 Task: Sort the products in the category "Pasta" by price (highest first).
Action: Mouse pressed left at (18, 106)
Screenshot: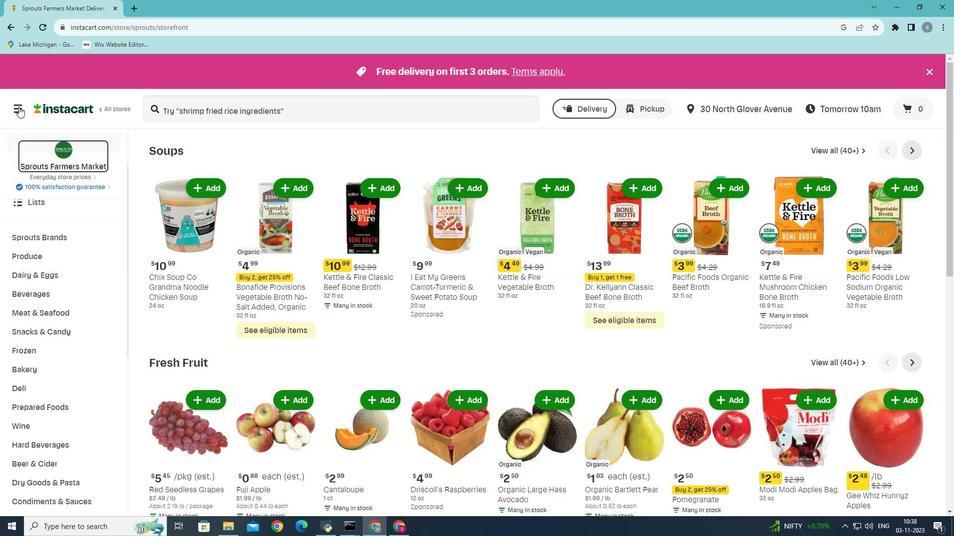 
Action: Mouse moved to (44, 276)
Screenshot: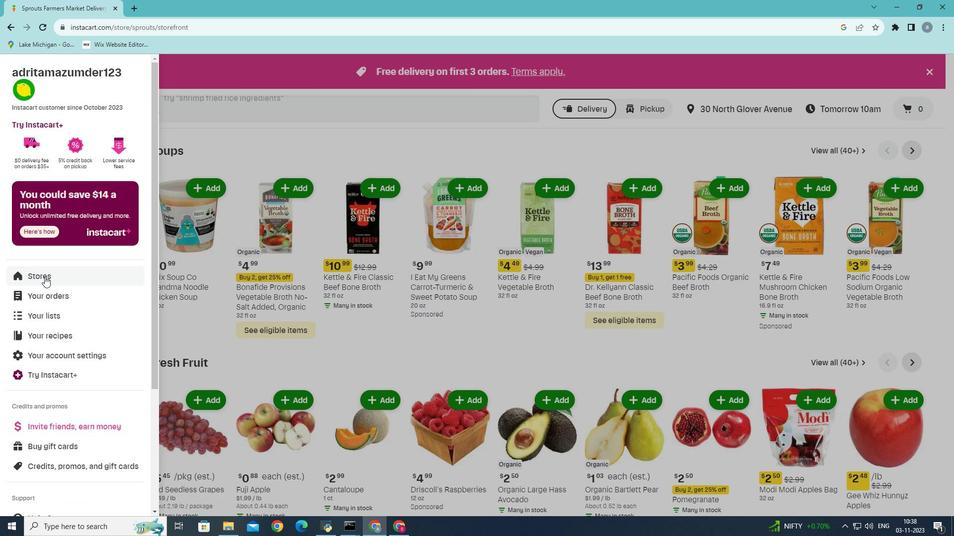 
Action: Mouse pressed left at (44, 276)
Screenshot: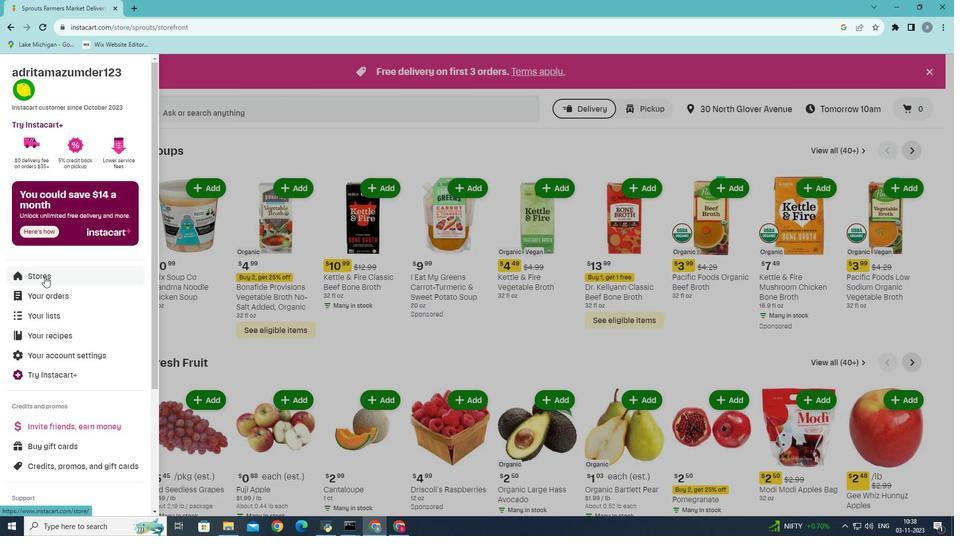 
Action: Mouse moved to (233, 110)
Screenshot: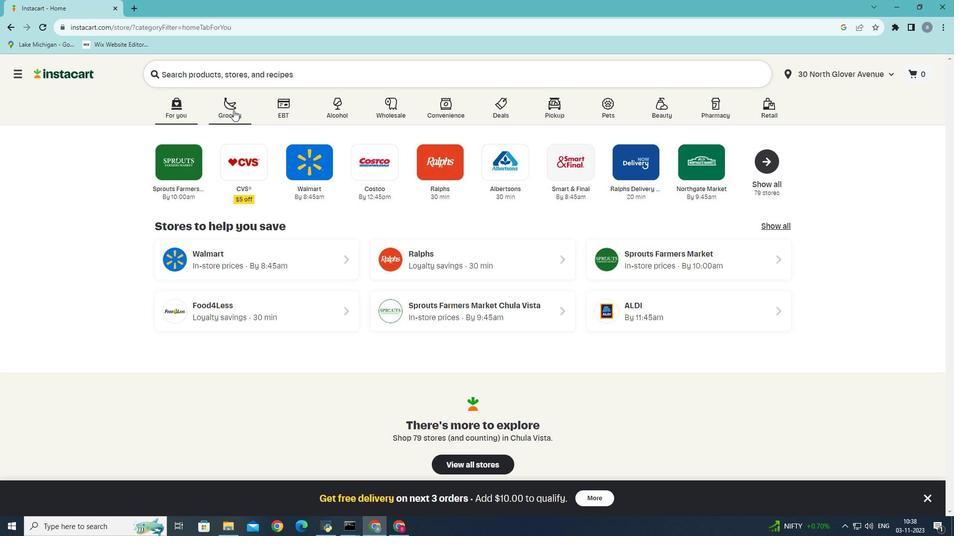 
Action: Mouse pressed left at (233, 110)
Screenshot: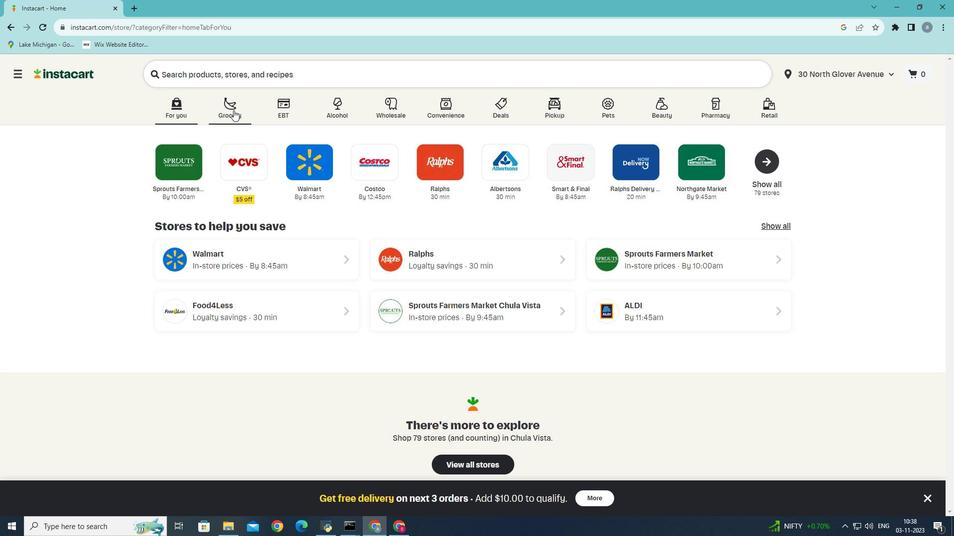 
Action: Mouse moved to (233, 289)
Screenshot: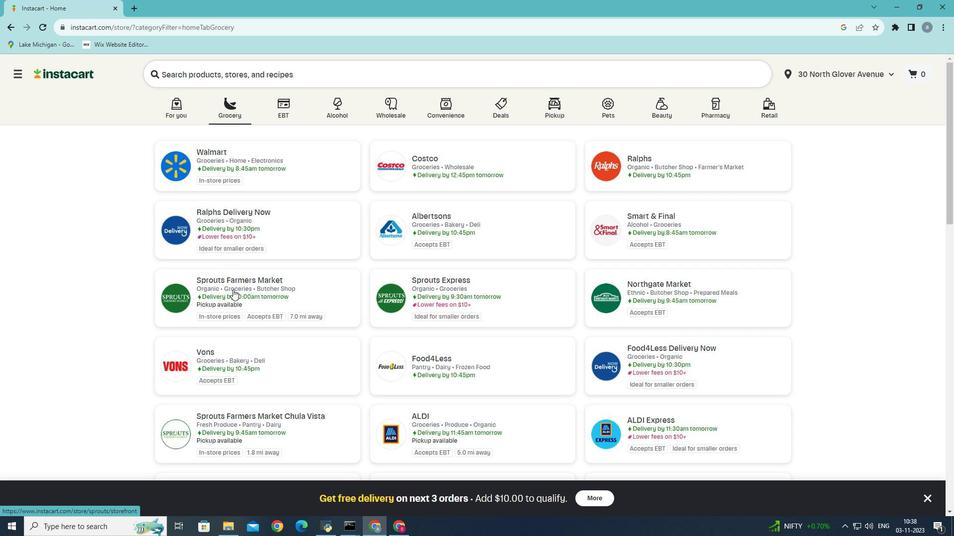 
Action: Mouse pressed left at (233, 289)
Screenshot: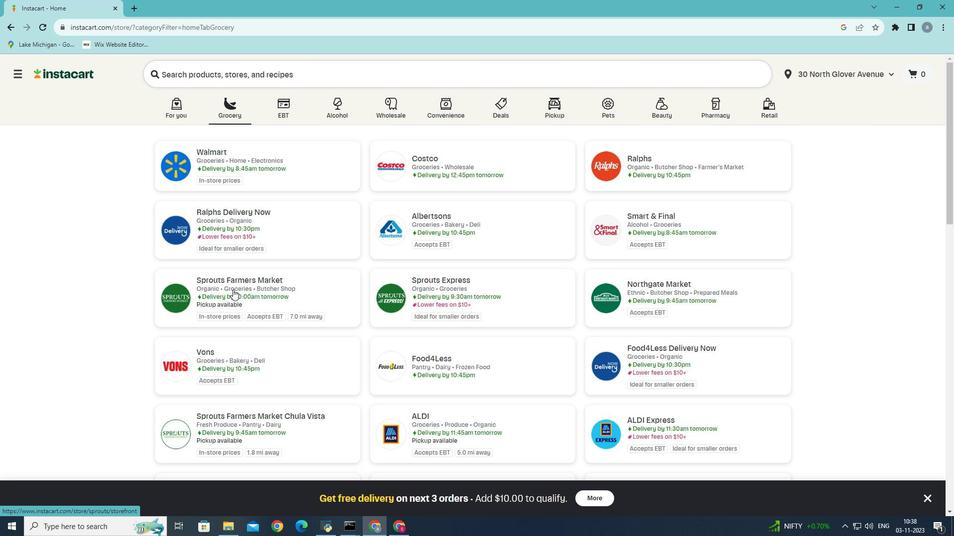 
Action: Mouse moved to (54, 454)
Screenshot: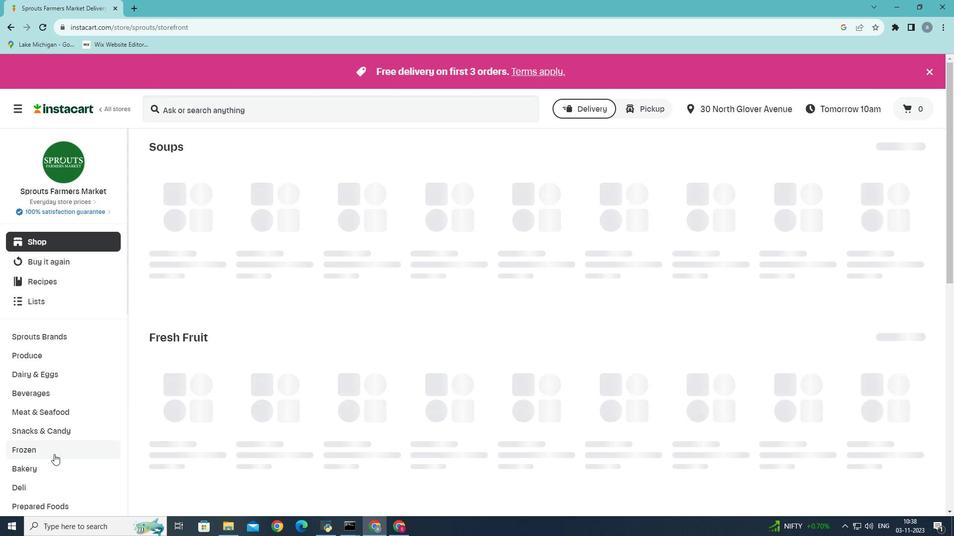 
Action: Mouse scrolled (54, 454) with delta (0, 0)
Screenshot: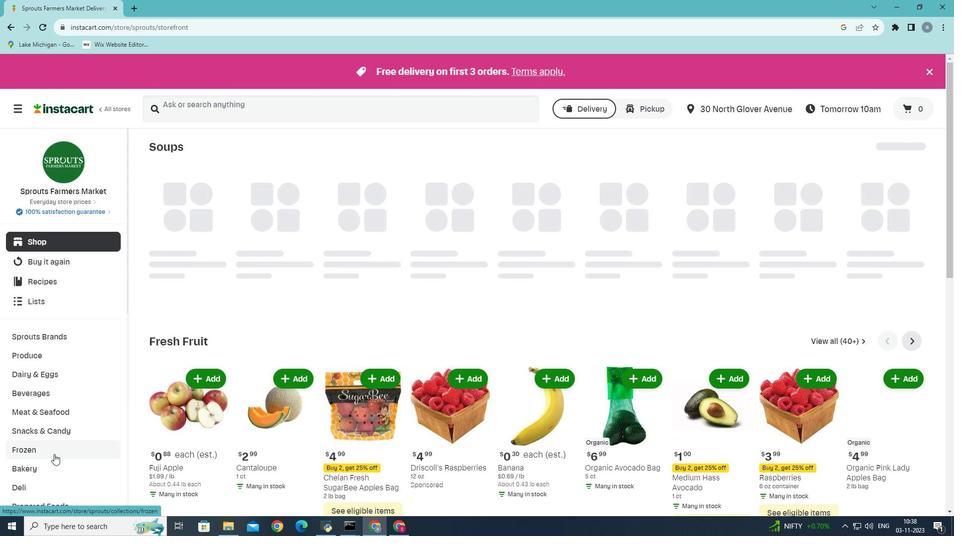 
Action: Mouse pressed left at (54, 454)
Screenshot: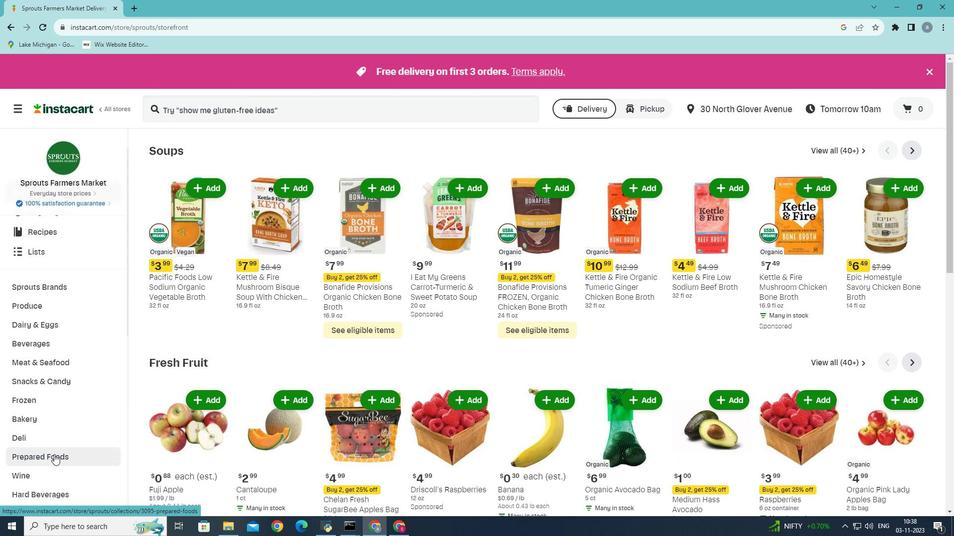 
Action: Mouse moved to (356, 172)
Screenshot: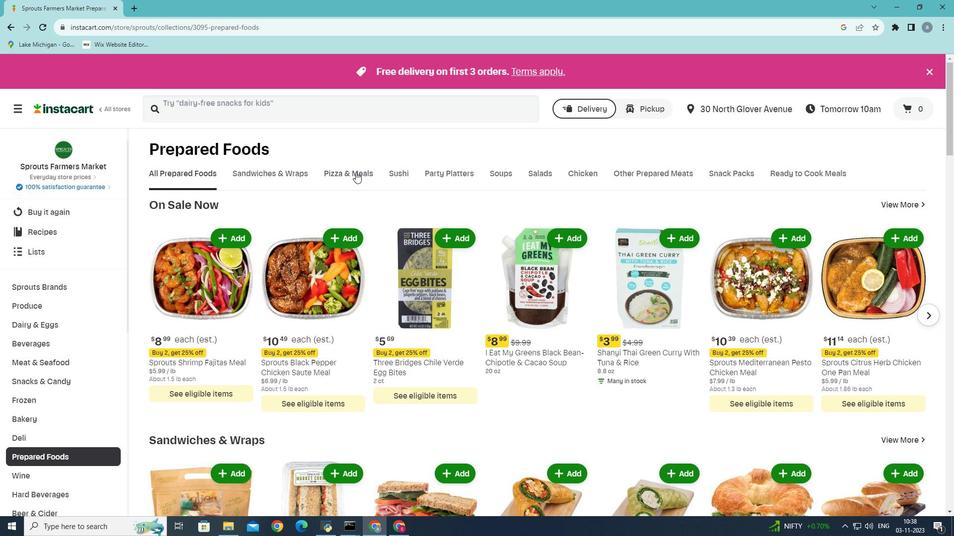 
Action: Mouse pressed left at (356, 172)
Screenshot: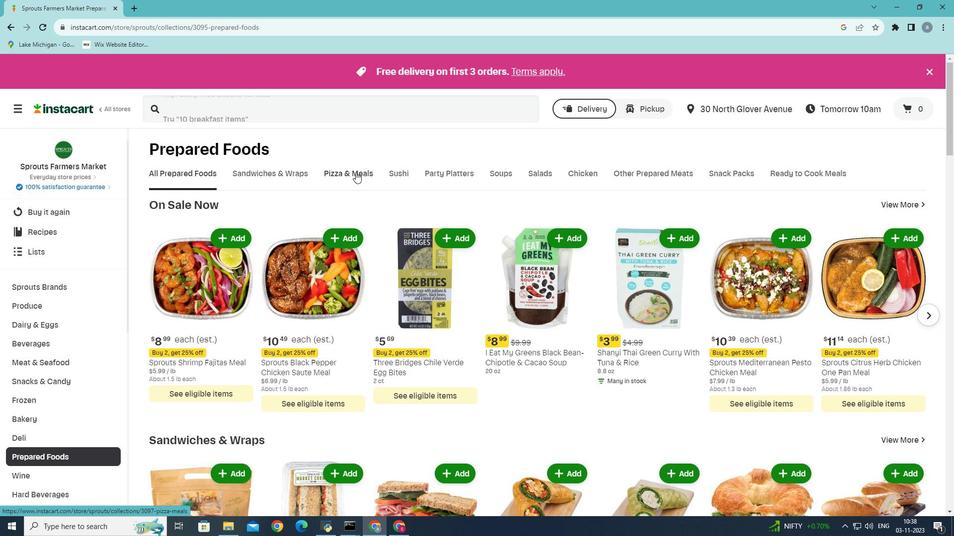 
Action: Mouse moved to (282, 221)
Screenshot: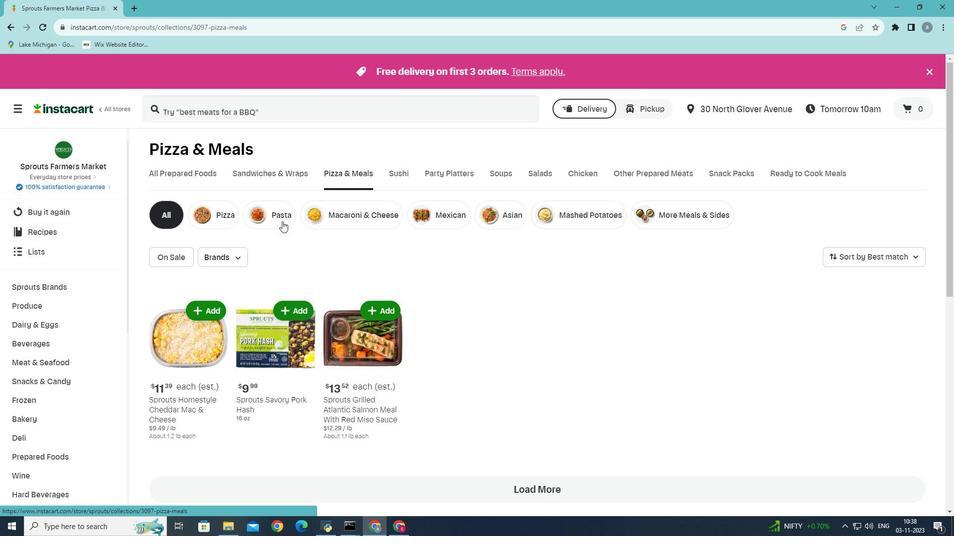 
Action: Mouse pressed left at (282, 221)
Screenshot: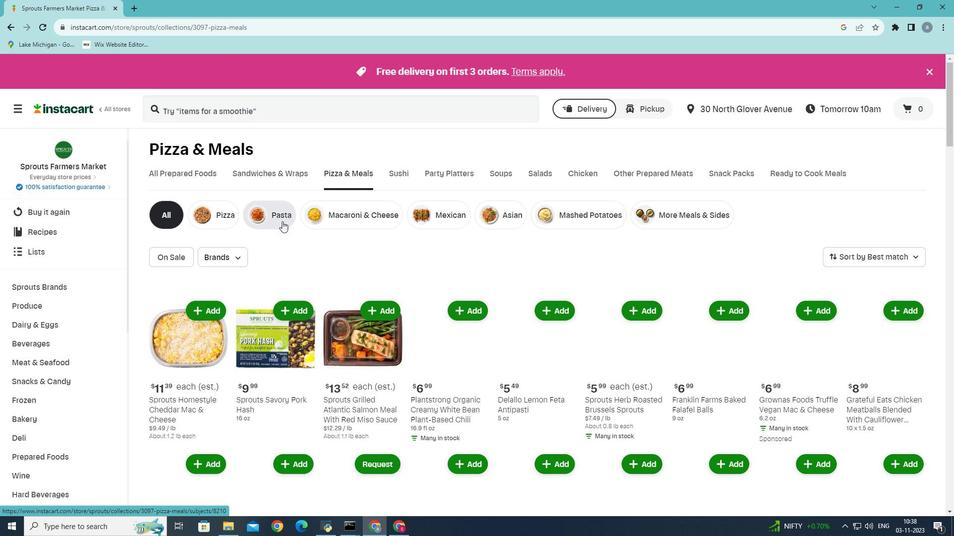 
Action: Mouse moved to (916, 259)
Screenshot: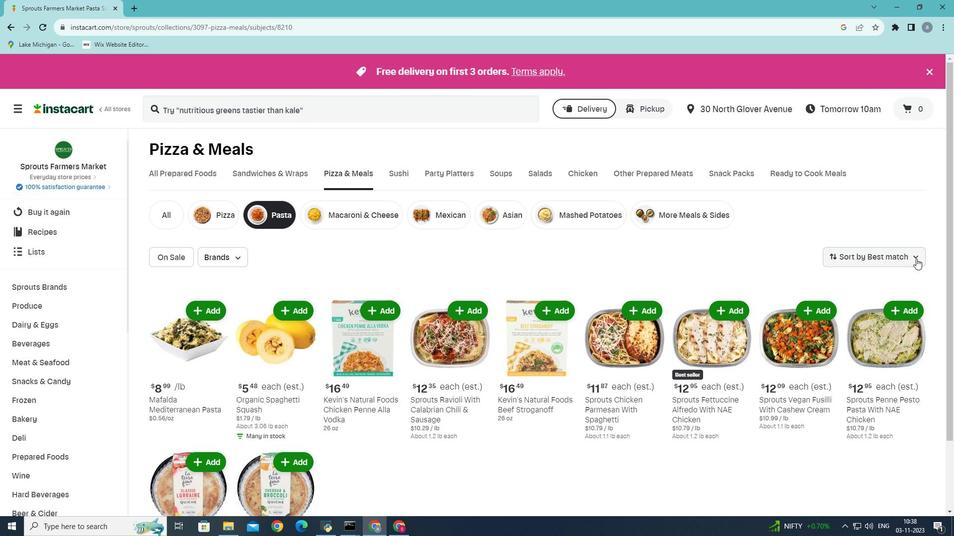 
Action: Mouse pressed left at (916, 259)
Screenshot: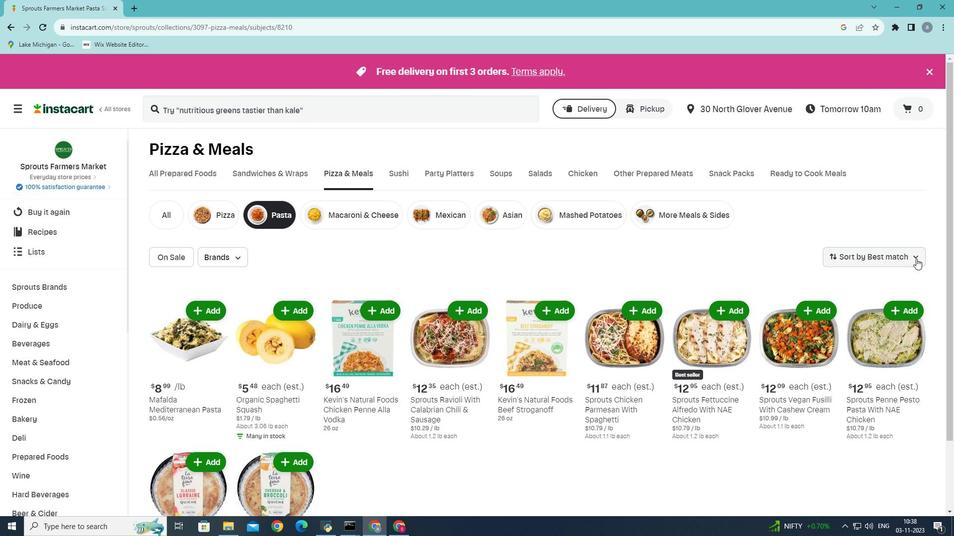 
Action: Mouse moved to (890, 326)
Screenshot: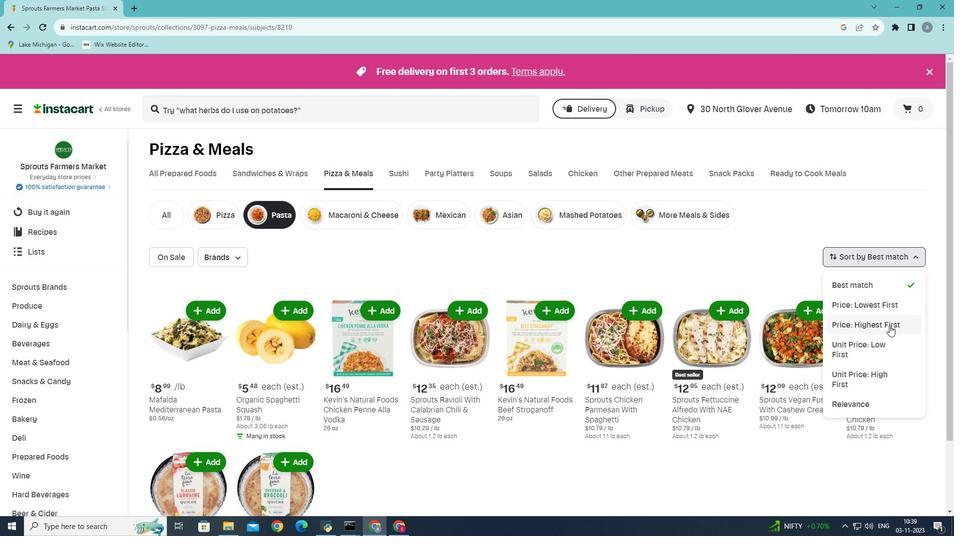 
Action: Mouse pressed left at (890, 326)
Screenshot: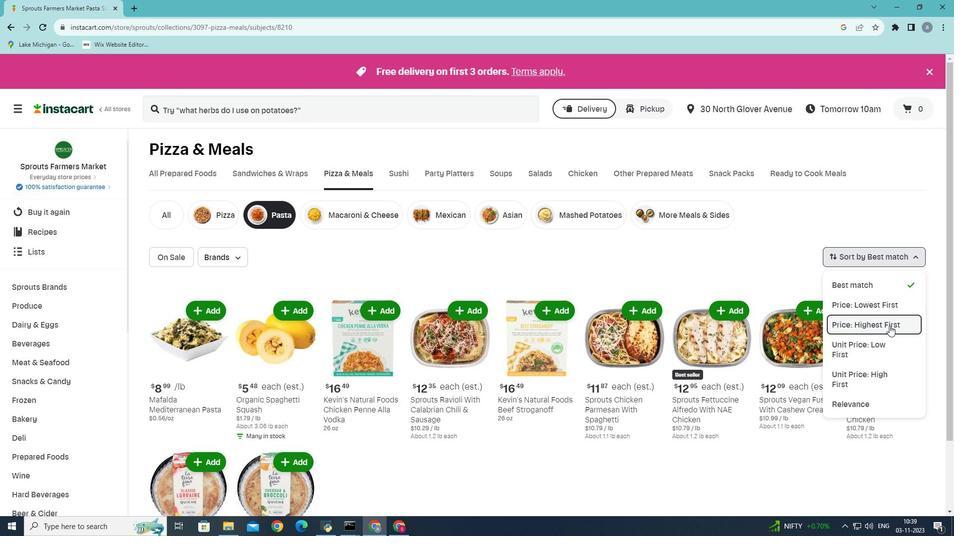 
Action: Mouse moved to (401, 258)
Screenshot: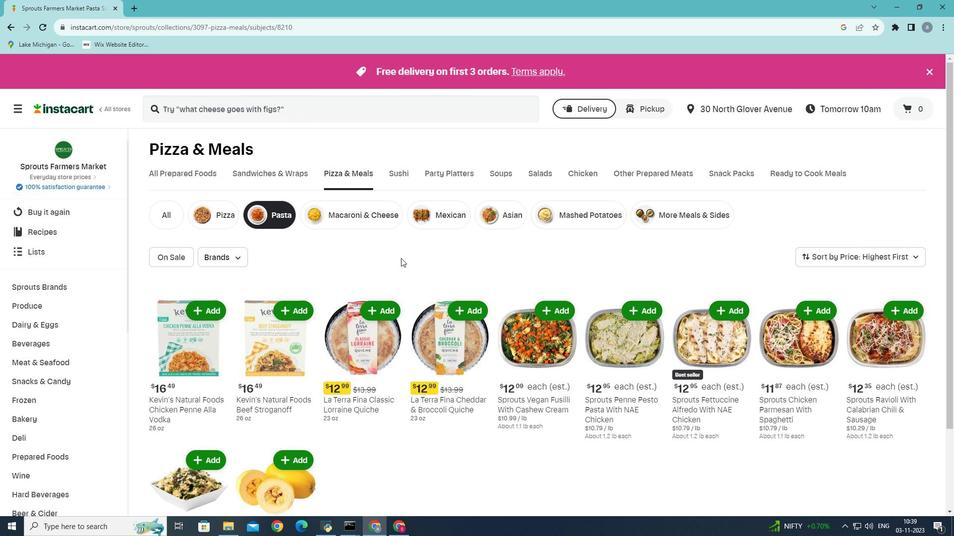 
